 Task: Set the duration of the event to 1 hour.
Action: Mouse moved to (109, 143)
Screenshot: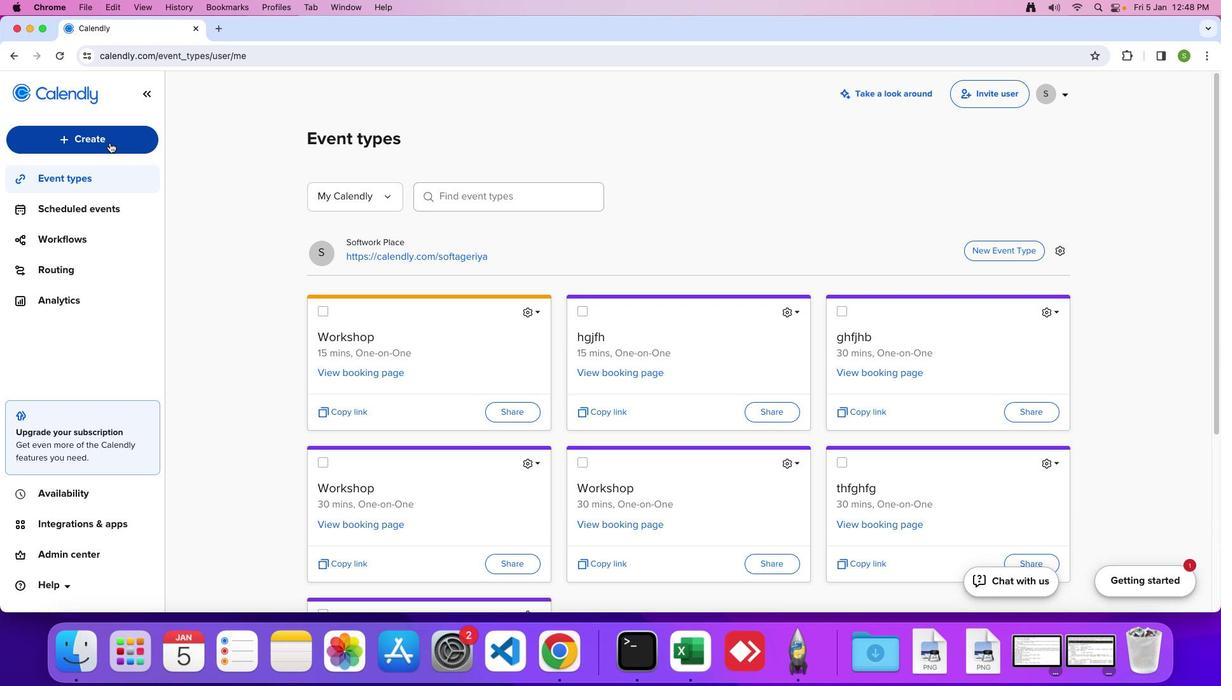 
Action: Mouse pressed left at (109, 143)
Screenshot: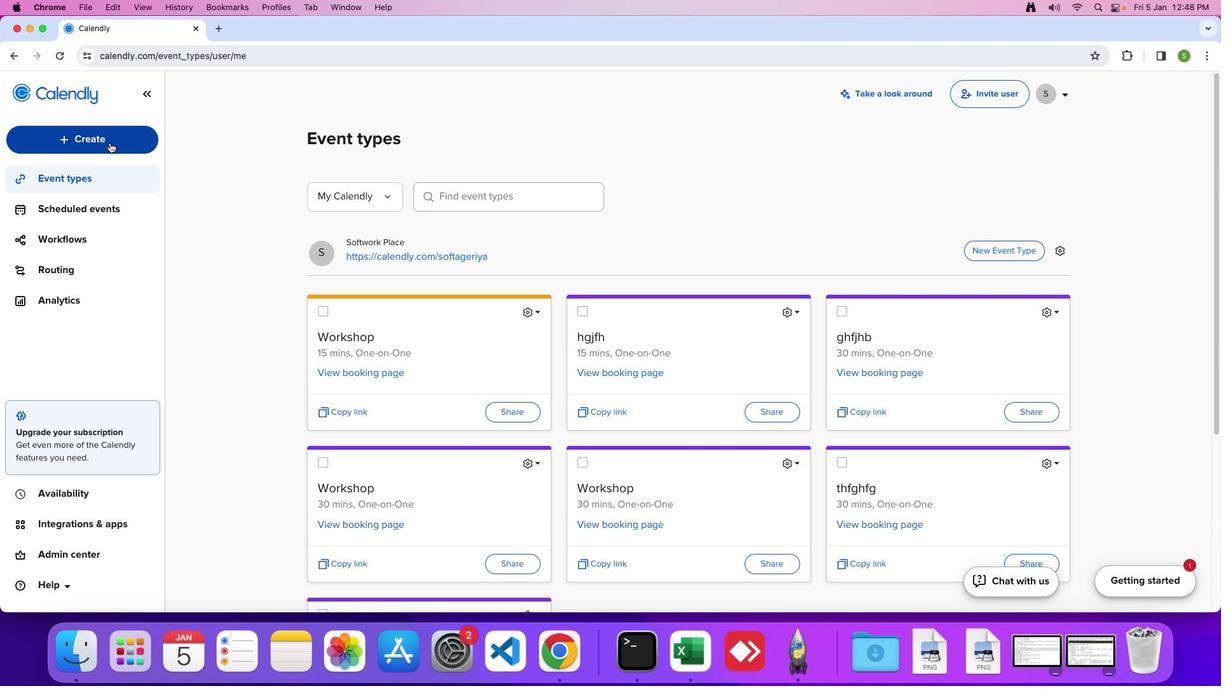 
Action: Mouse moved to (89, 286)
Screenshot: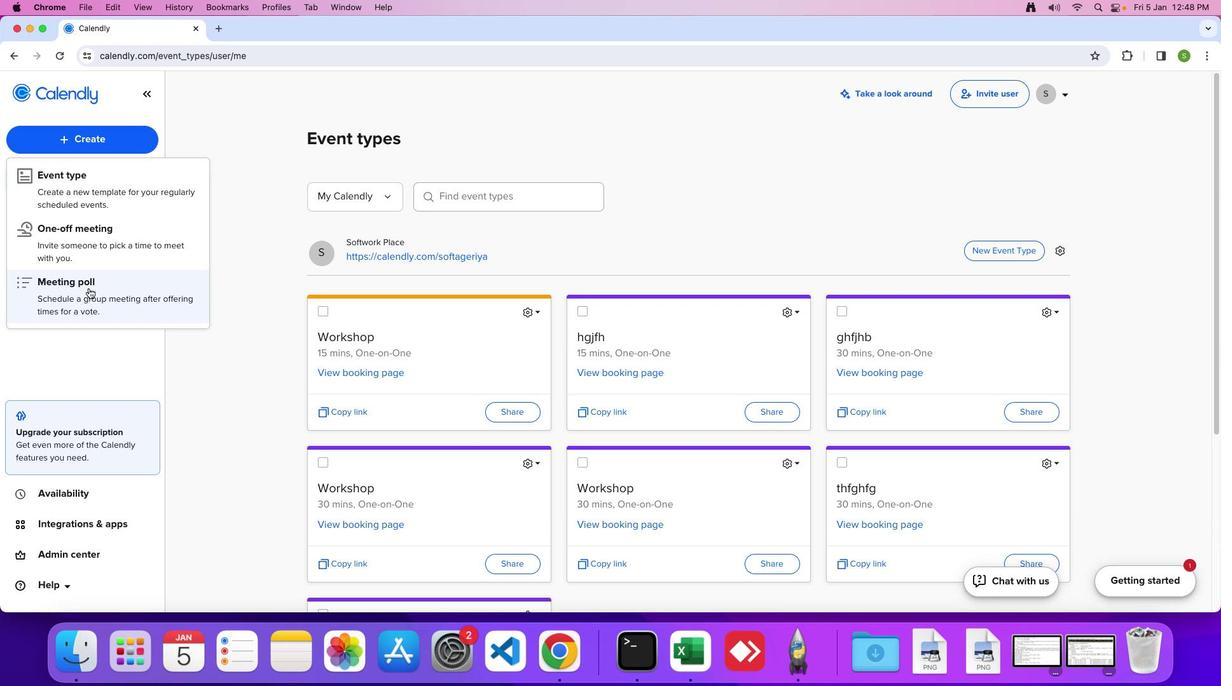 
Action: Mouse pressed left at (89, 286)
Screenshot: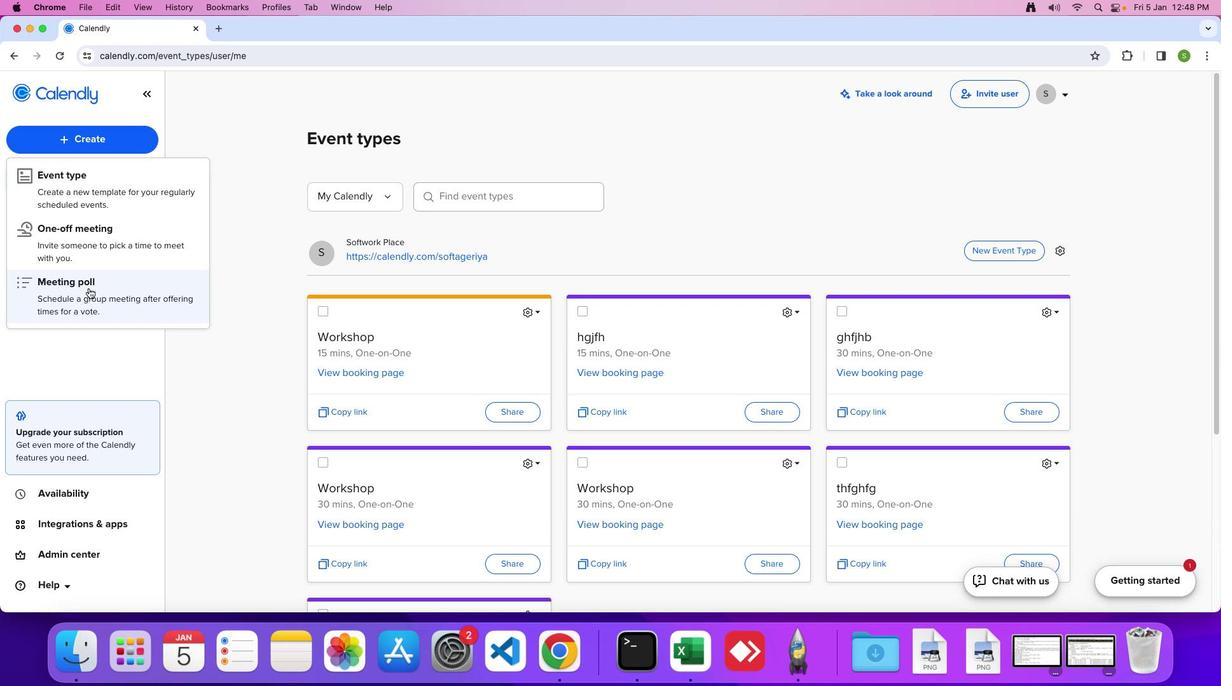 
Action: Mouse moved to (99, 207)
Screenshot: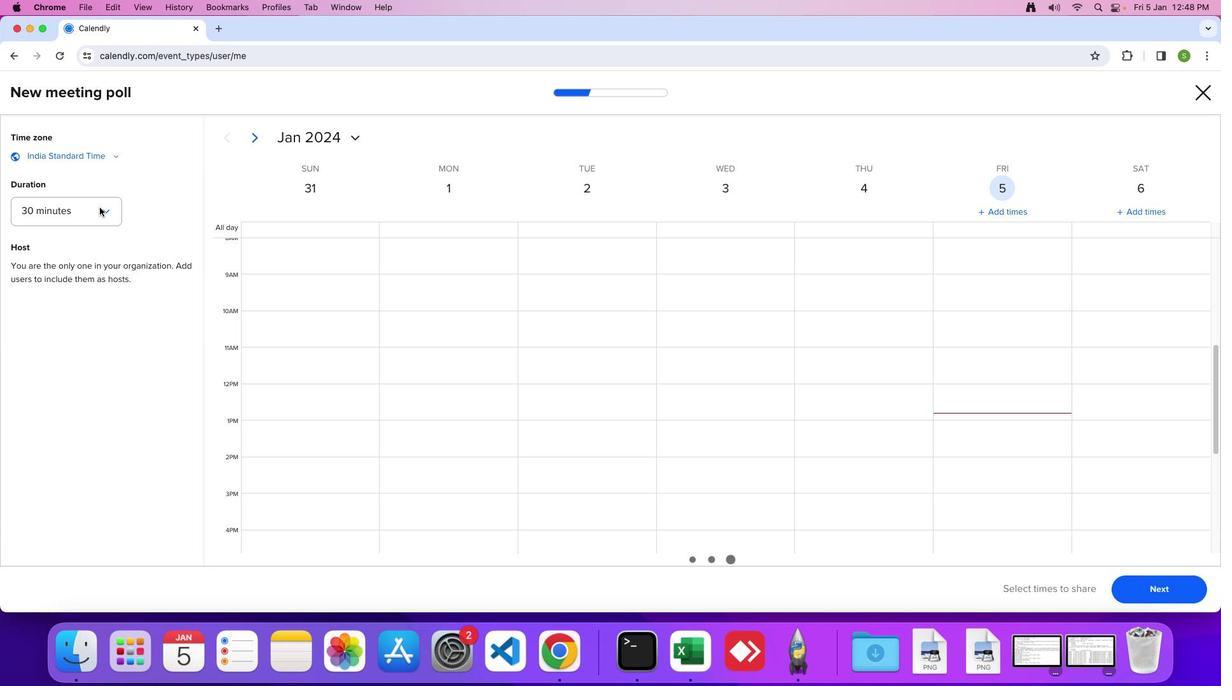 
Action: Mouse pressed left at (99, 207)
Screenshot: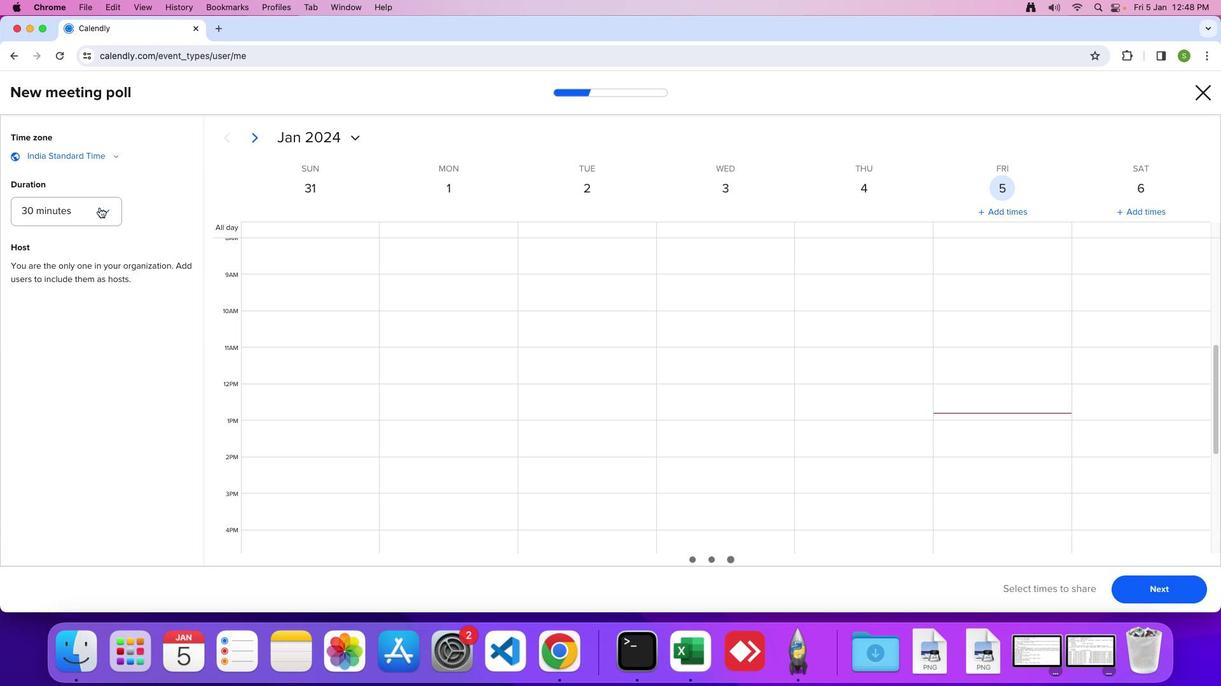 
Action: Mouse moved to (66, 317)
Screenshot: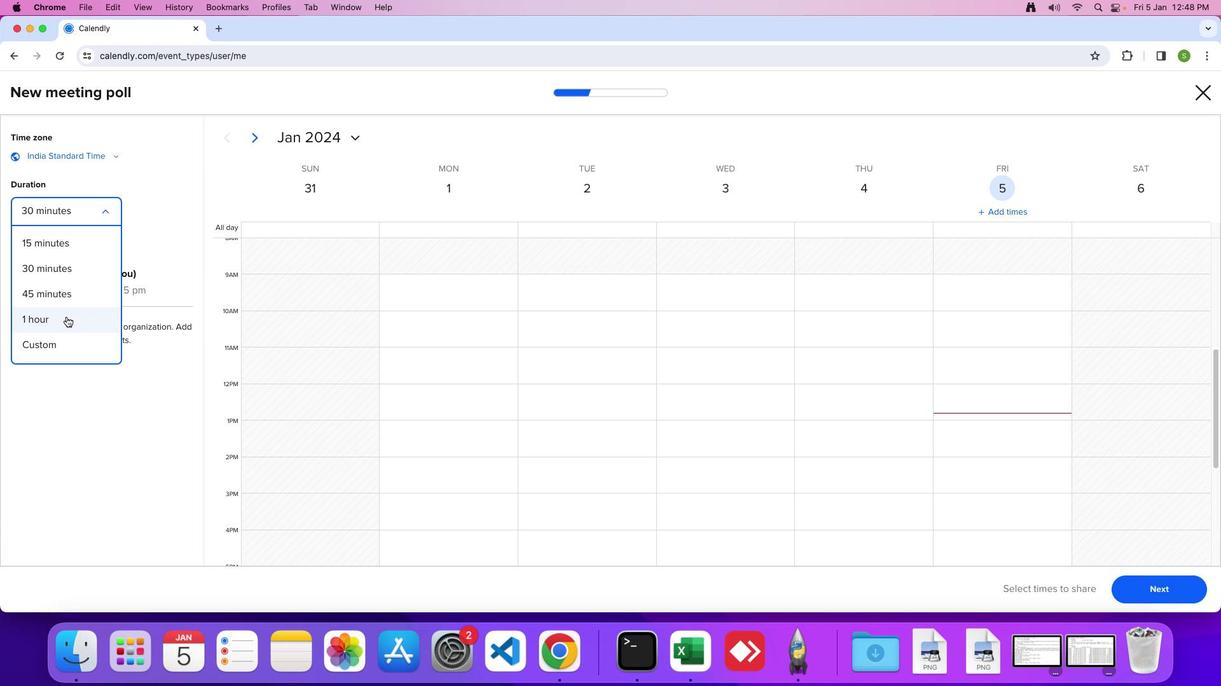 
Action: Mouse pressed left at (66, 317)
Screenshot: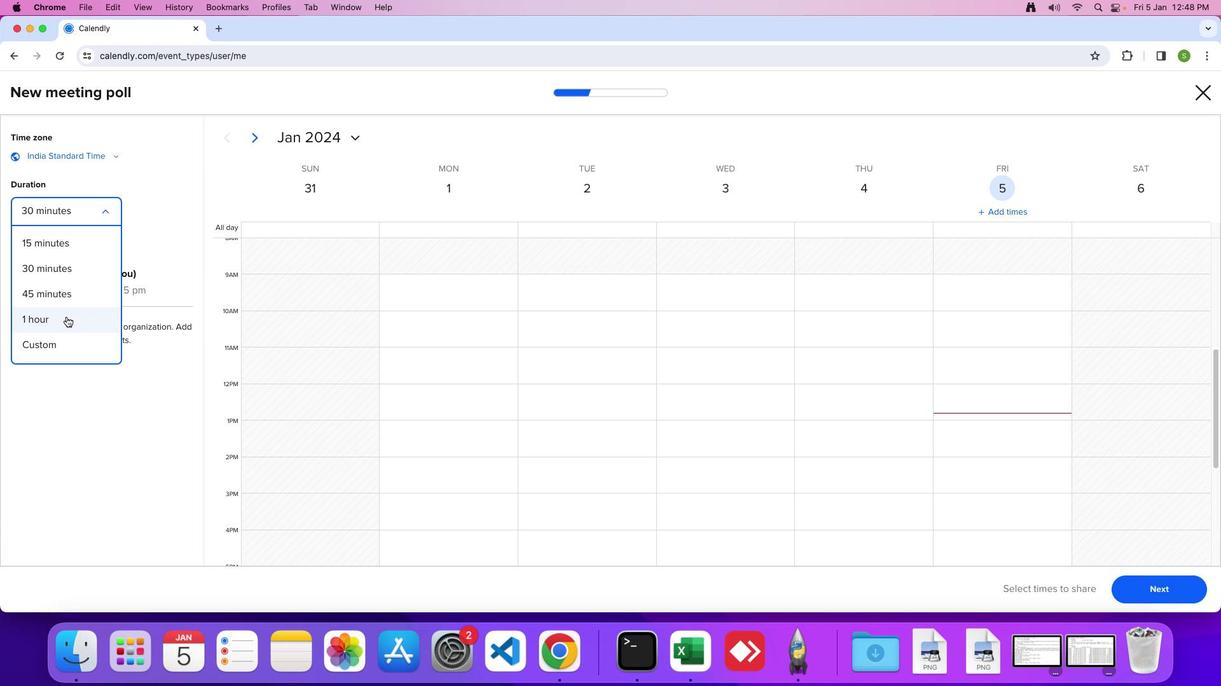 
